 Task: Change  the formatting of the data to Which is Less than 10, In conditional formating, put the option 'Light Red Fill with Drak Red Text. 'In the sheet   Navigate Sales review book
Action: Mouse moved to (50, 125)
Screenshot: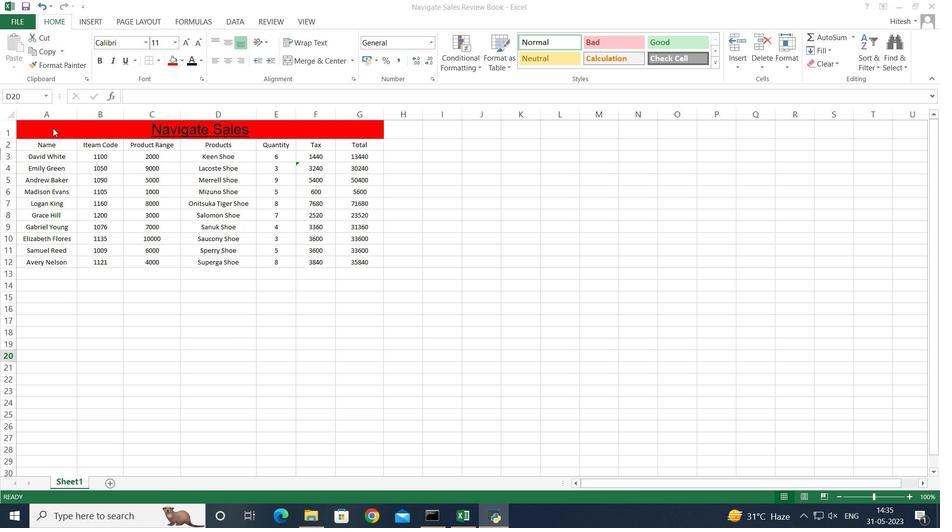 
Action: Mouse pressed left at (50, 125)
Screenshot: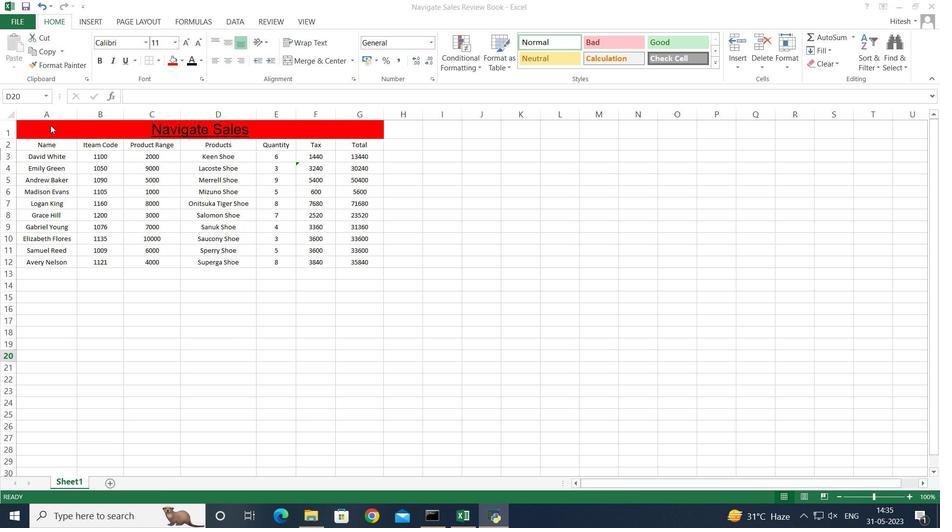 
Action: Key pressed <Key.shift><Key.down><Key.down><Key.down><Key.down><Key.down>
Screenshot: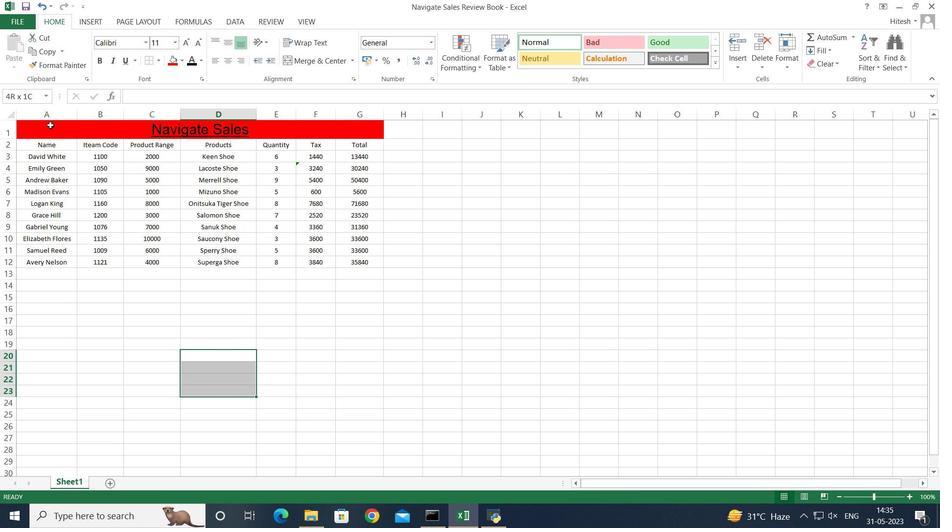
Action: Mouse moved to (70, 259)
Screenshot: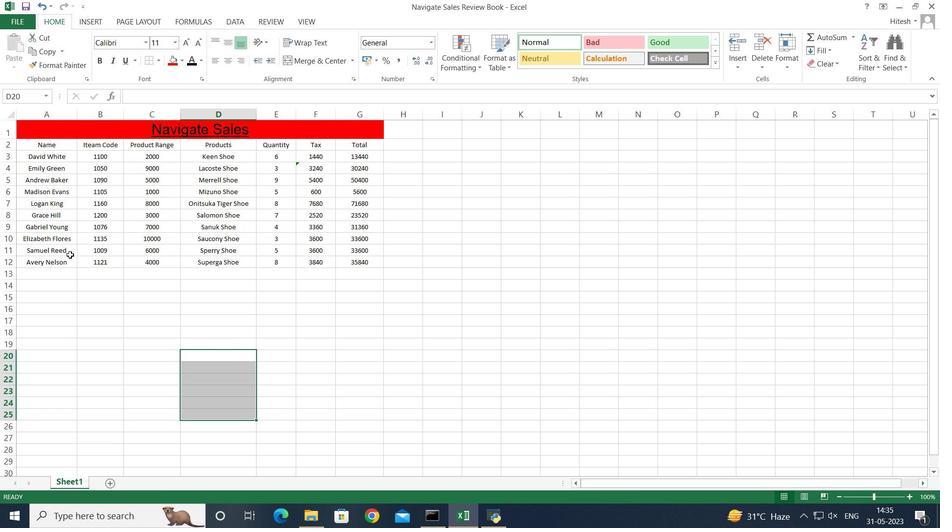 
Action: Mouse pressed left at (70, 259)
Screenshot: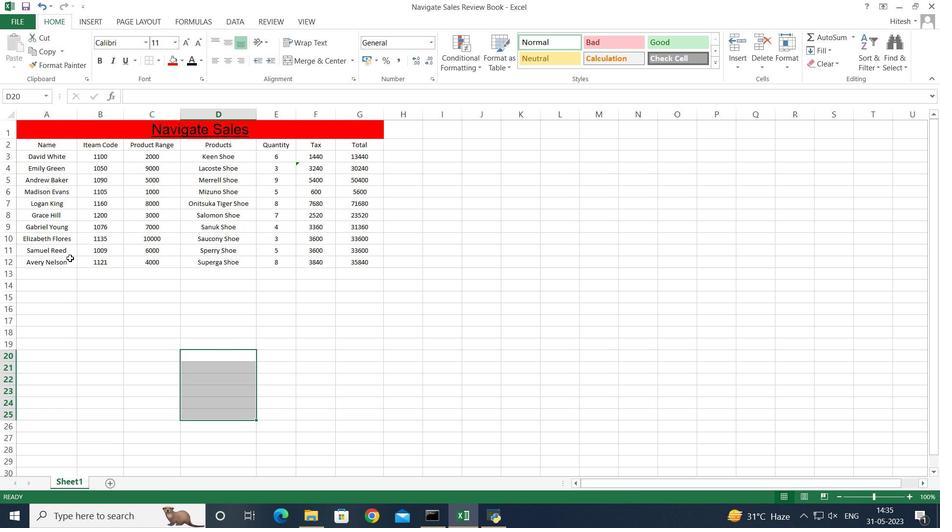 
Action: Mouse moved to (53, 130)
Screenshot: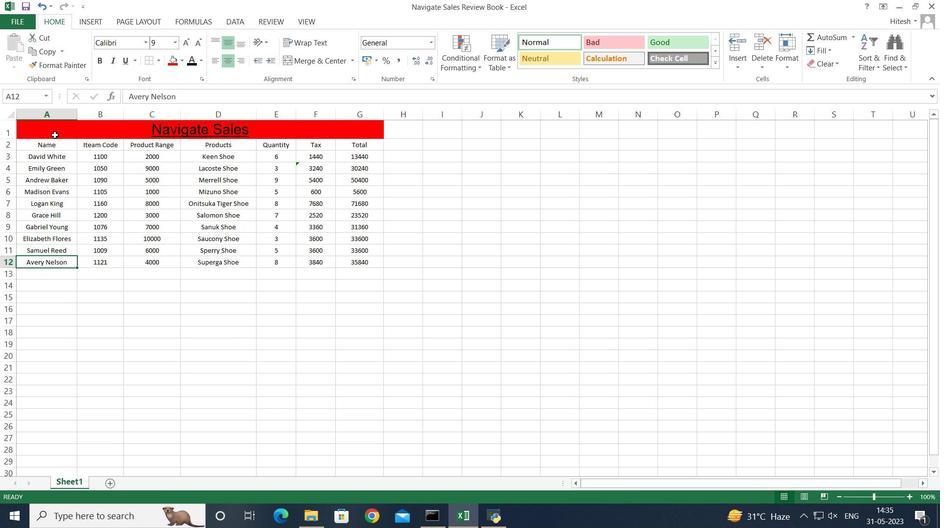 
Action: Mouse pressed left at (53, 130)
Screenshot: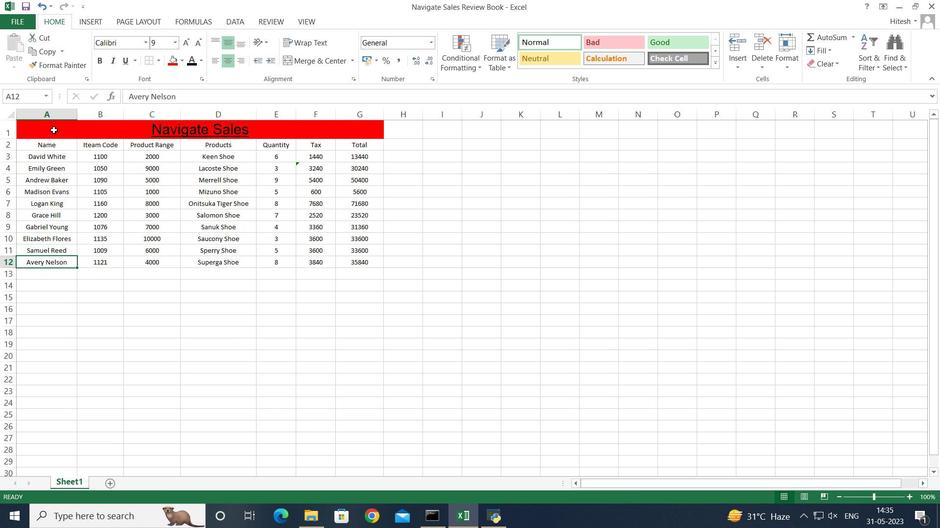 
Action: Key pressed <Key.shift><Key.down><Key.down><Key.down><Key.down><Key.down><Key.down><Key.down><Key.down><Key.down><Key.down><Key.down>
Screenshot: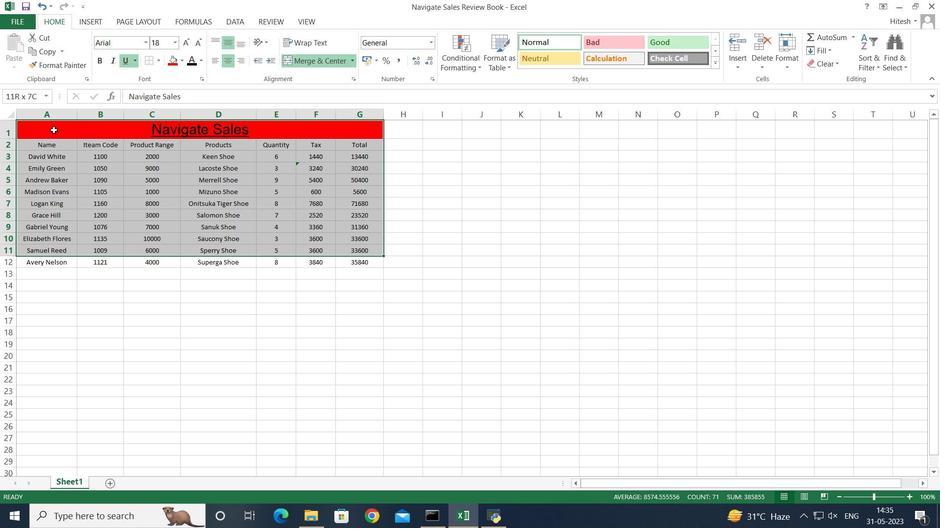 
Action: Mouse moved to (472, 49)
Screenshot: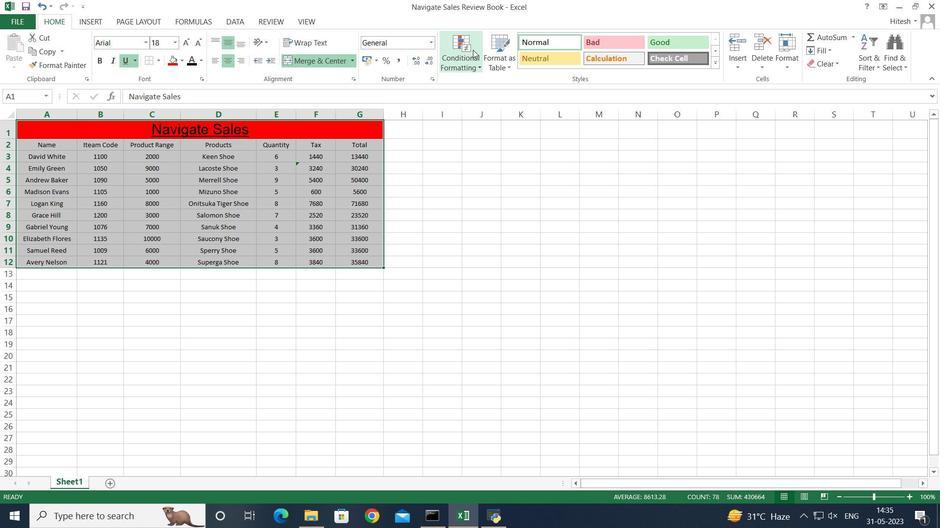 
Action: Mouse pressed left at (472, 49)
Screenshot: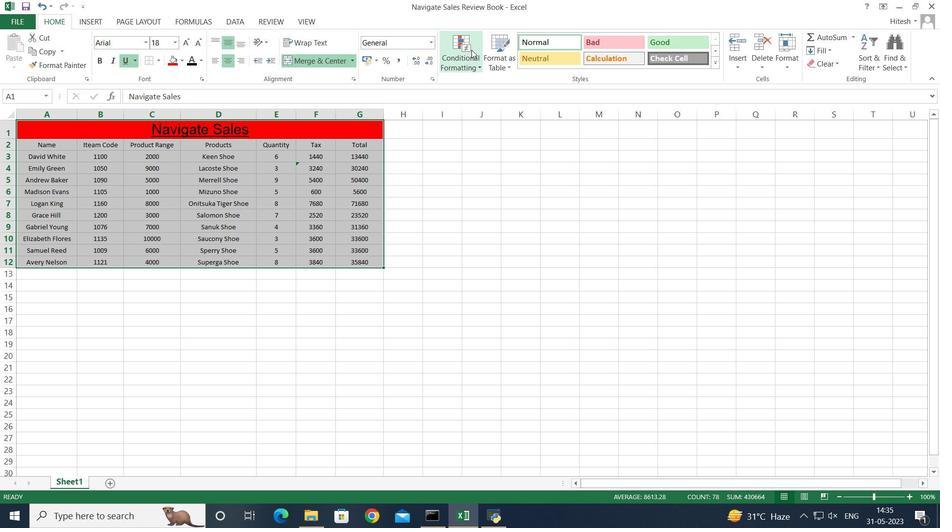 
Action: Mouse moved to (567, 113)
Screenshot: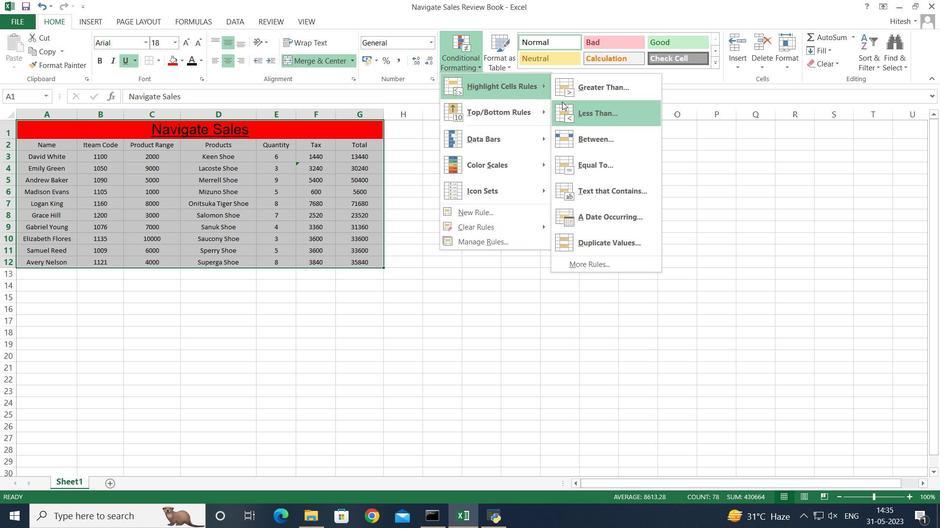
Action: Mouse pressed left at (567, 113)
Screenshot: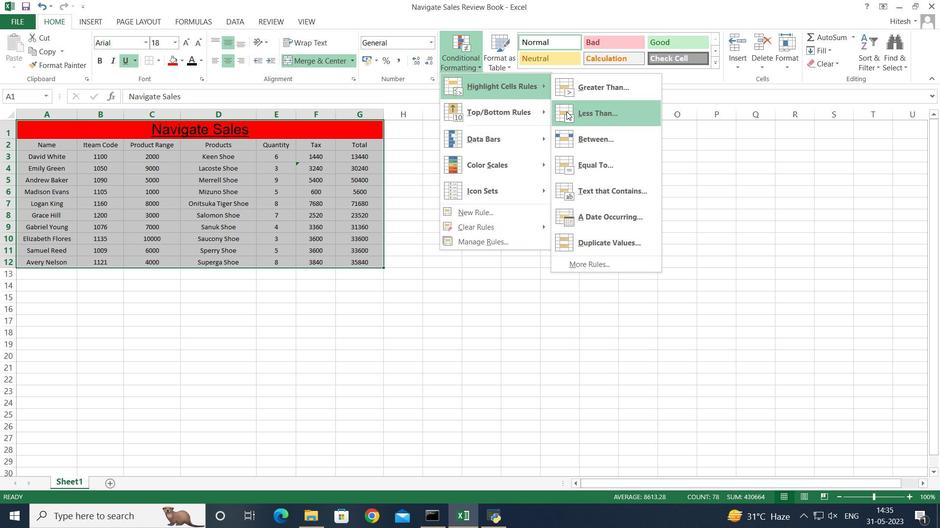 
Action: Mouse moved to (157, 272)
Screenshot: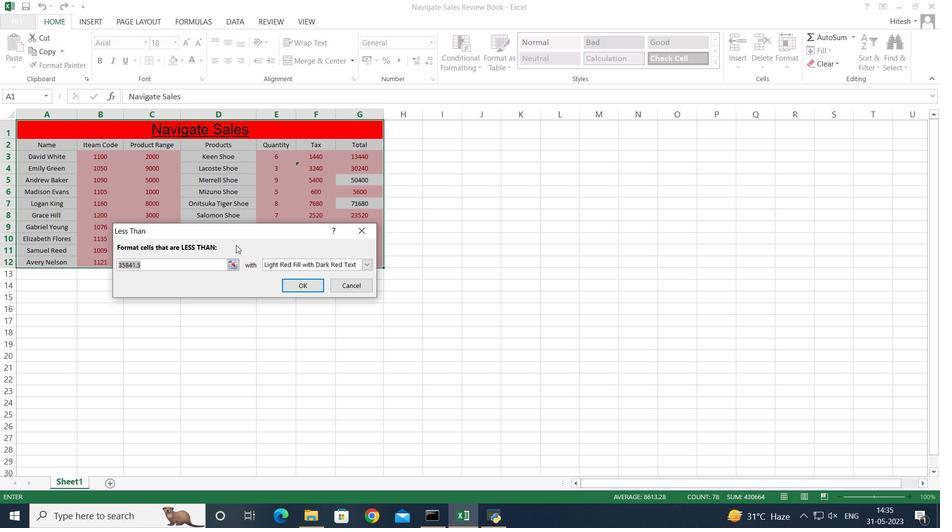 
Action: Key pressed <Key.backspace>10
Screenshot: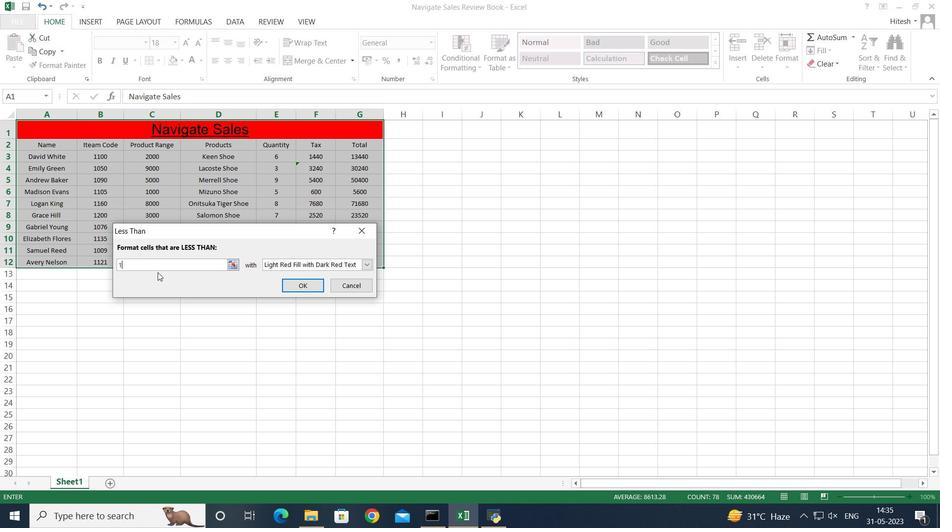 
Action: Mouse moved to (301, 288)
Screenshot: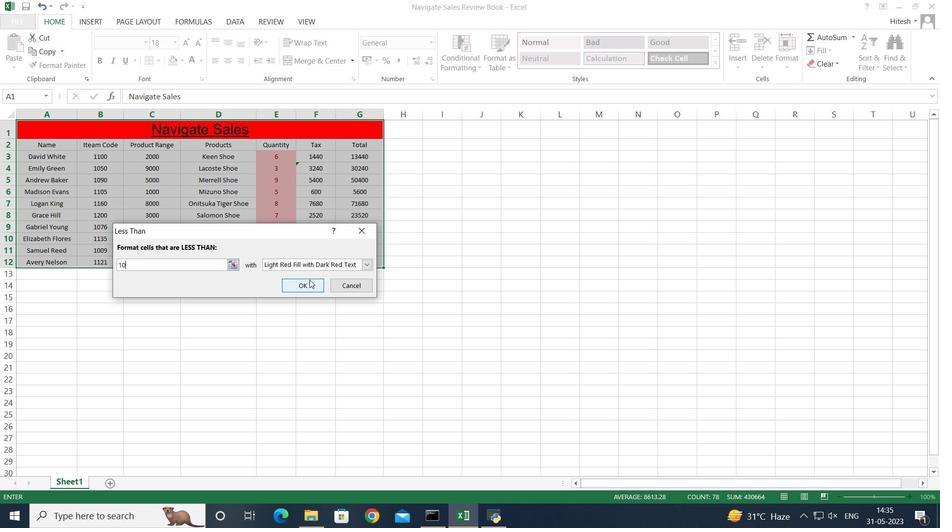 
Action: Mouse pressed left at (301, 288)
Screenshot: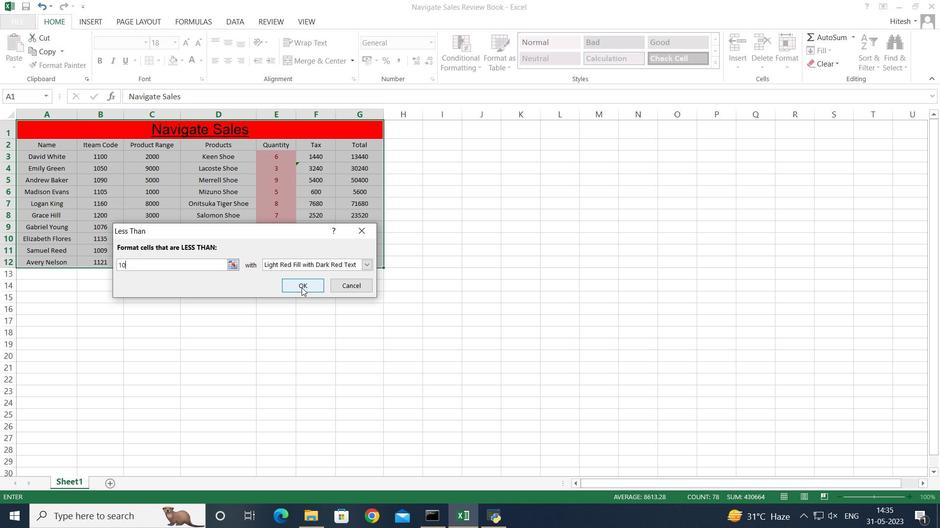 
Action: Mouse moved to (127, 312)
Screenshot: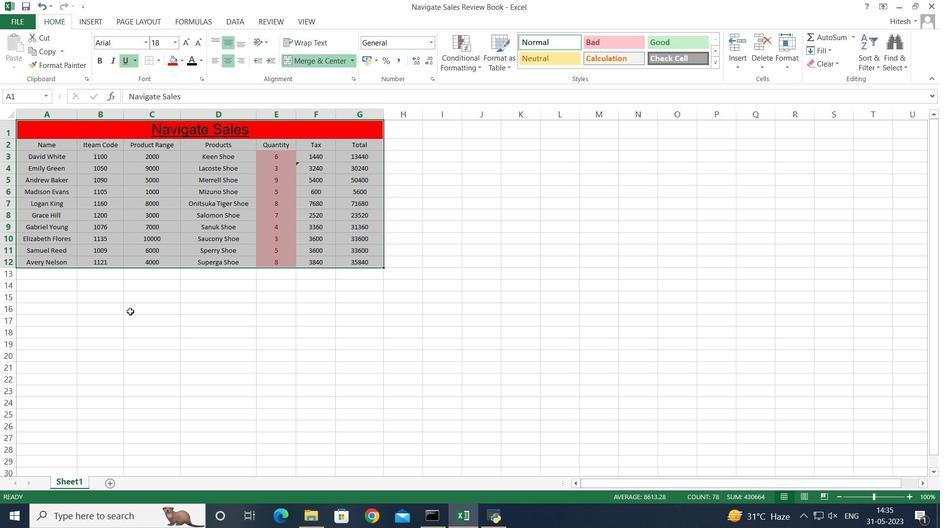 
Action: Mouse pressed left at (127, 312)
Screenshot: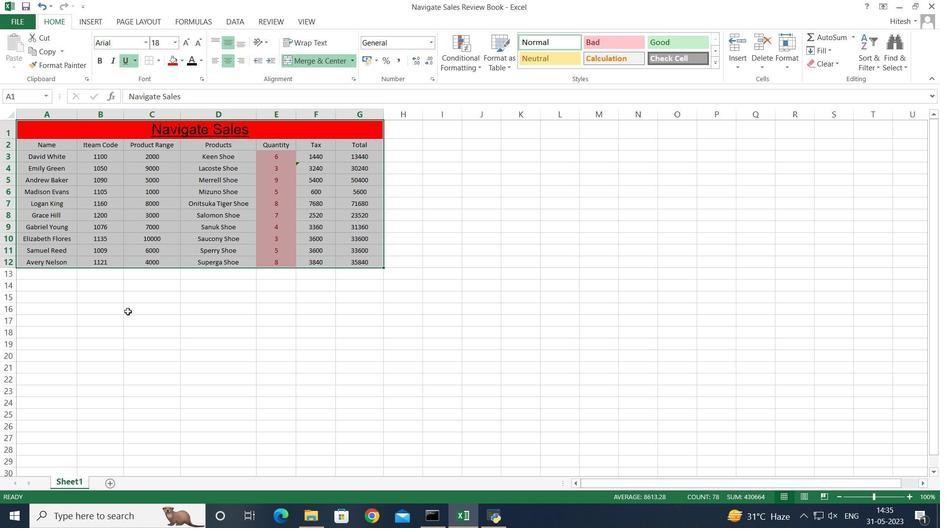 
Action: Mouse moved to (123, 298)
Screenshot: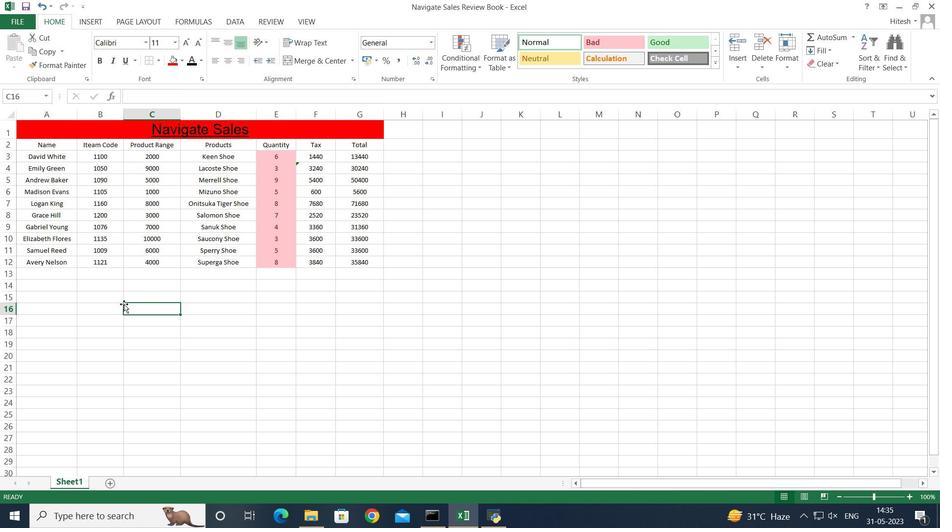 
